 Task: "Remove" the purple label from the card.
Action: Mouse moved to (1114, 188)
Screenshot: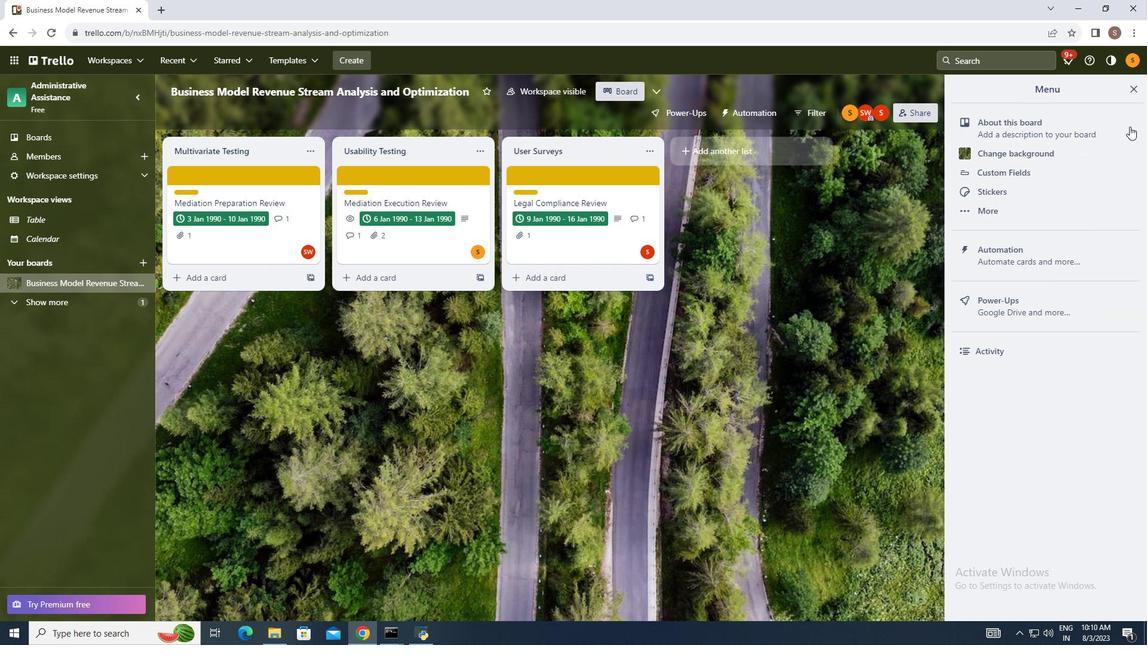 
Action: Mouse pressed left at (1114, 188)
Screenshot: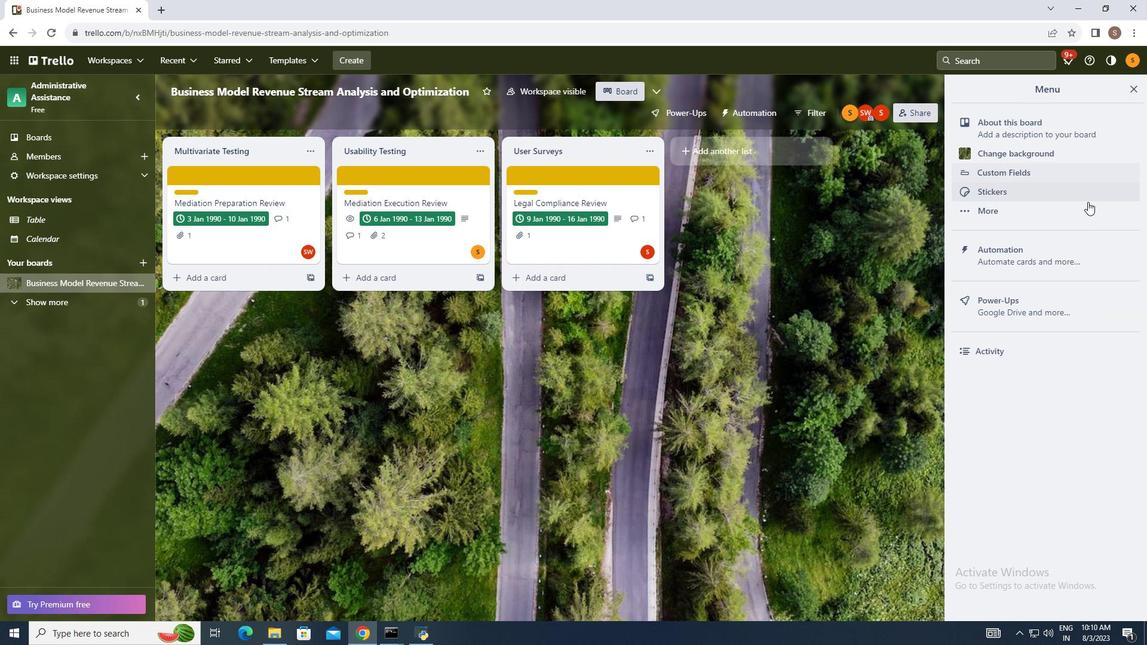 
Action: Mouse moved to (1023, 304)
Screenshot: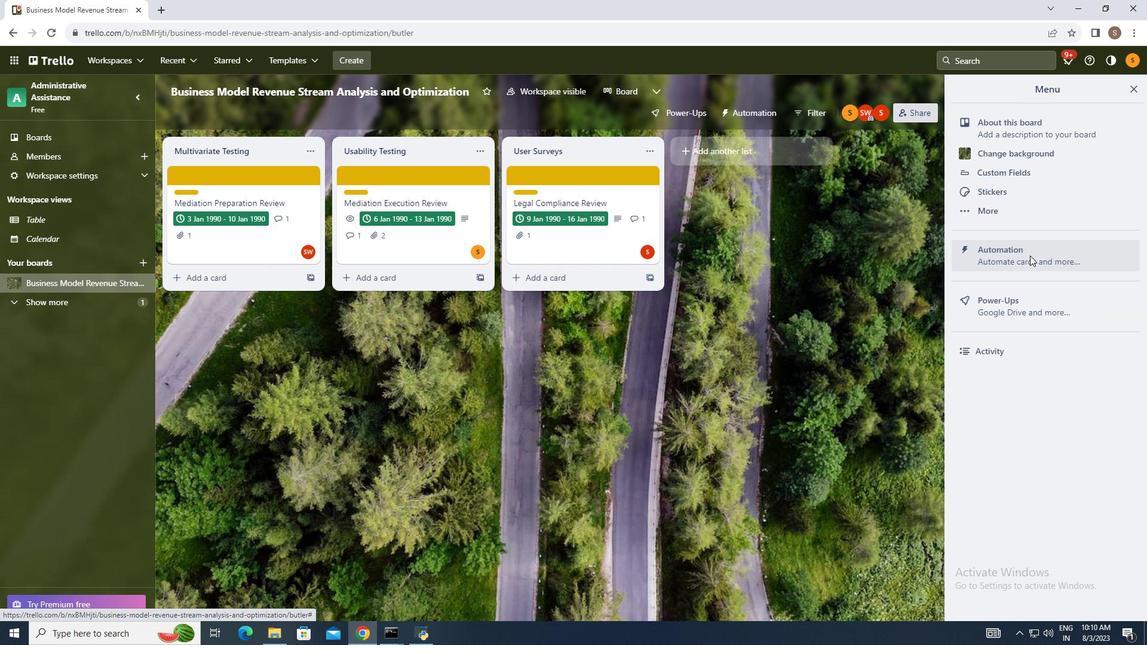 
Action: Mouse pressed left at (1023, 304)
Screenshot: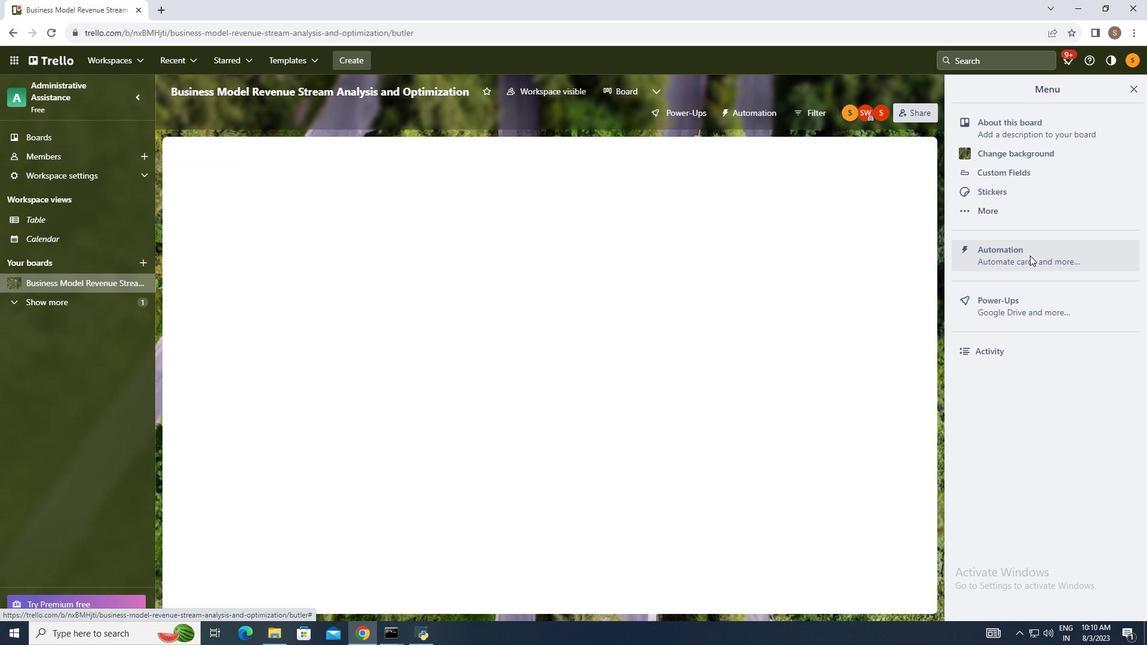 
Action: Mouse moved to (251, 342)
Screenshot: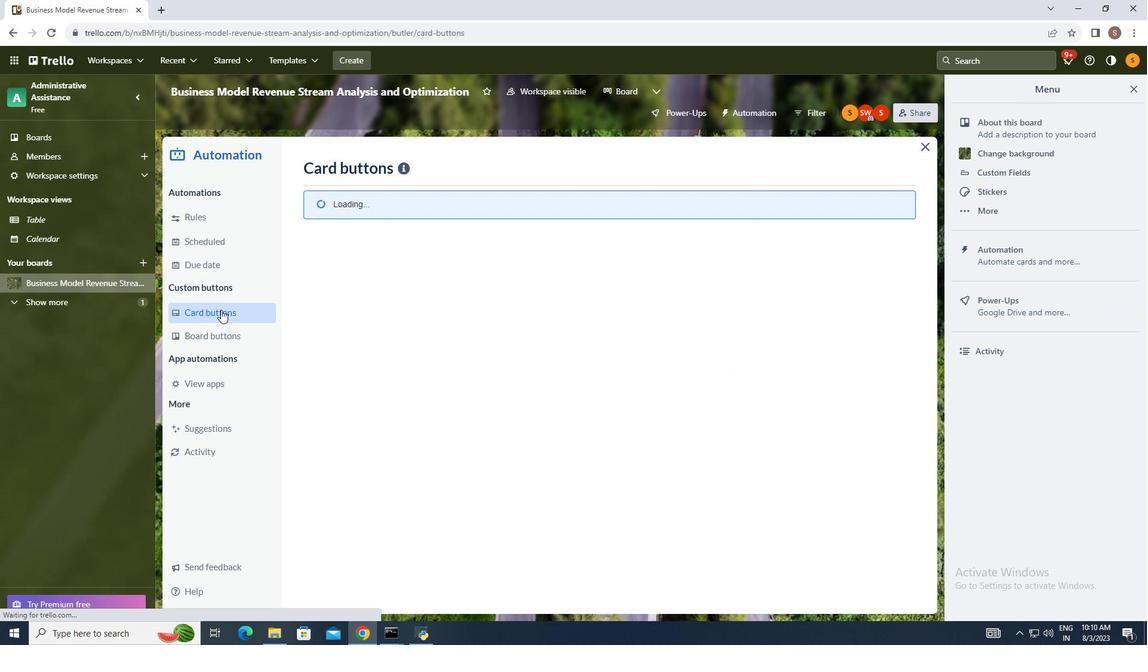 
Action: Mouse pressed left at (251, 342)
Screenshot: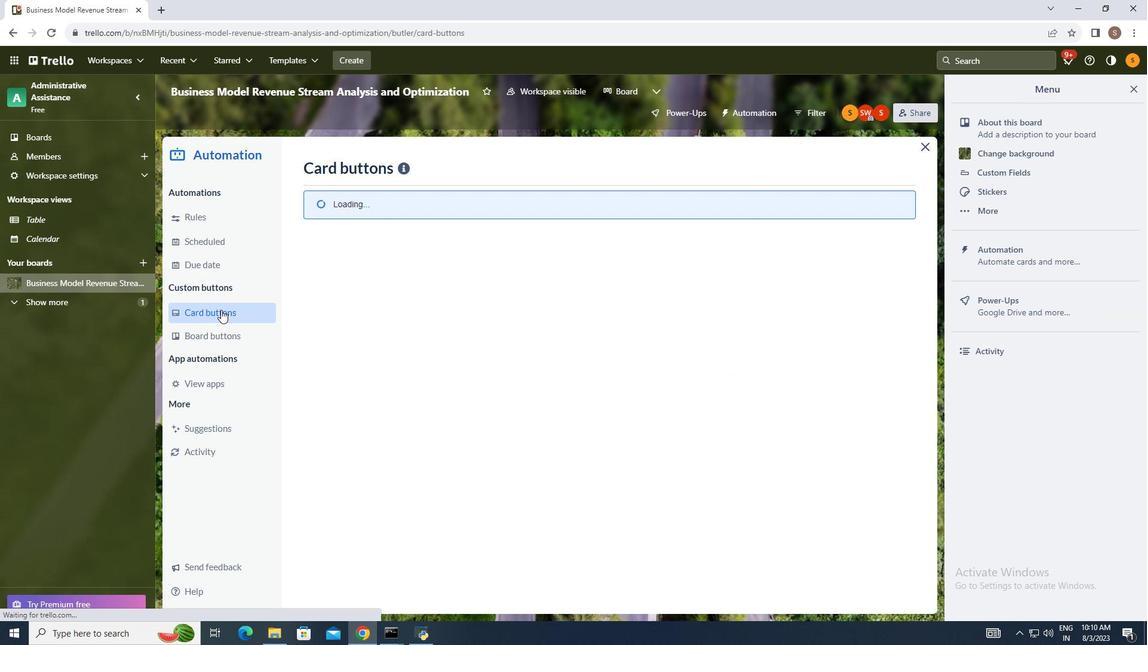 
Action: Mouse moved to (876, 240)
Screenshot: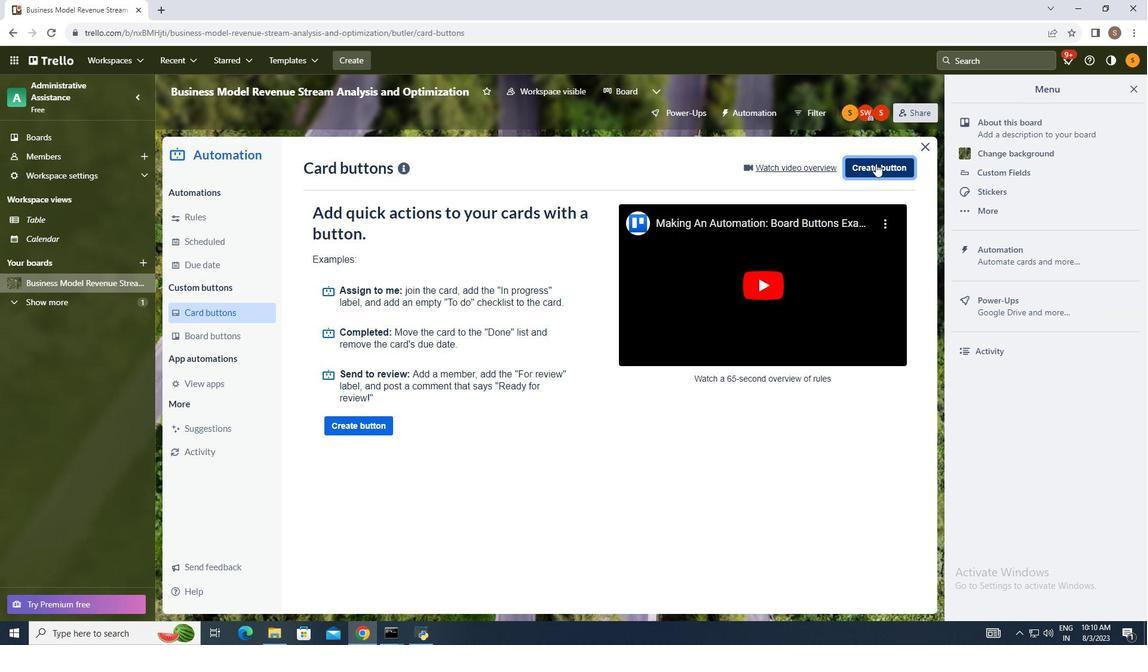 
Action: Mouse pressed left at (876, 240)
Screenshot: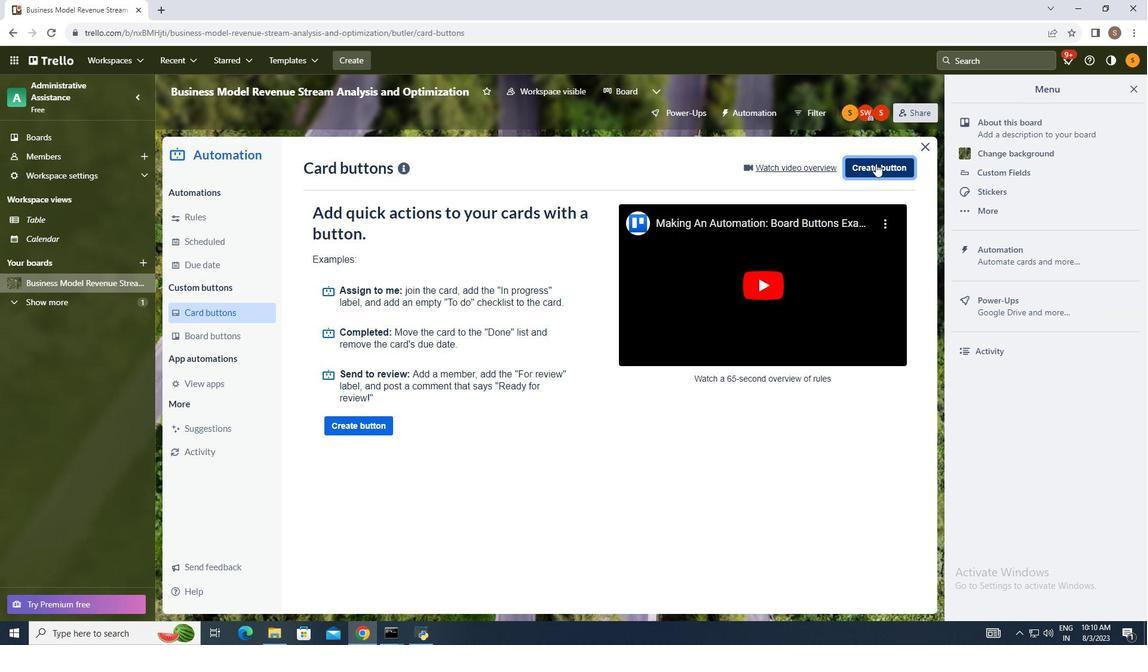
Action: Mouse moved to (614, 358)
Screenshot: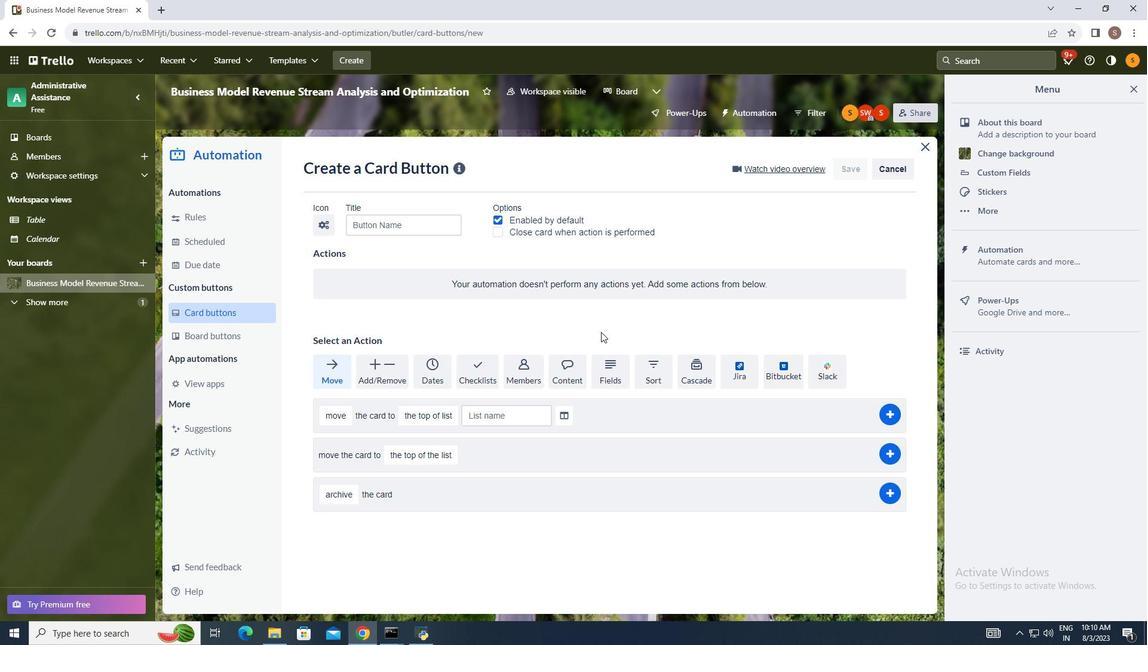 
Action: Mouse pressed left at (614, 358)
Screenshot: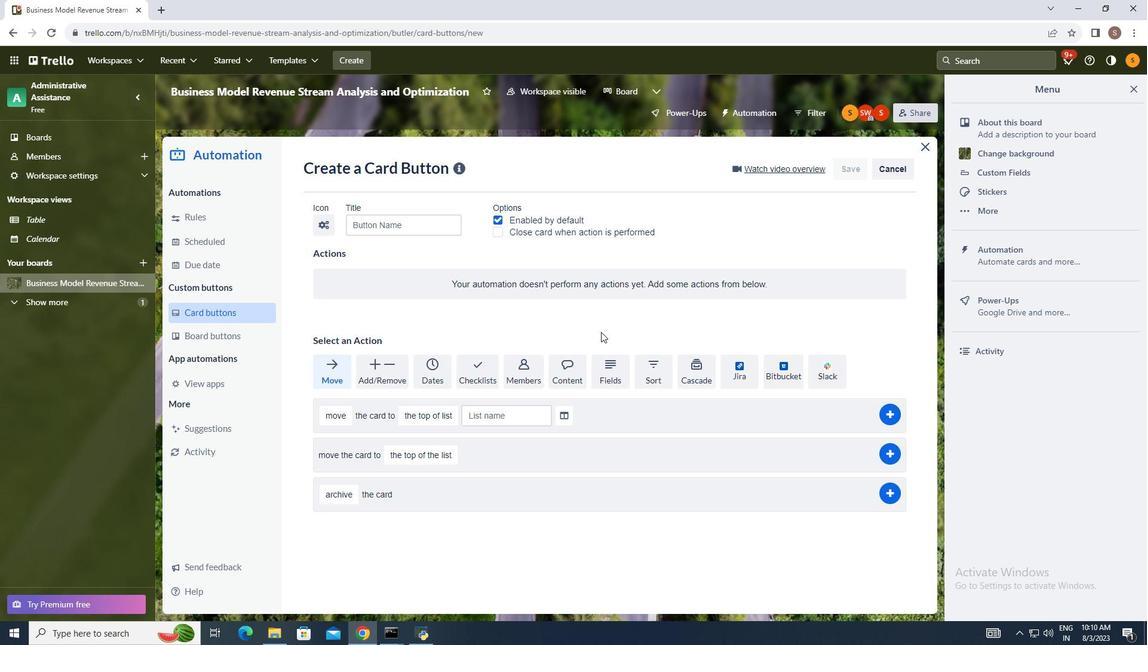 
Action: Mouse moved to (391, 385)
Screenshot: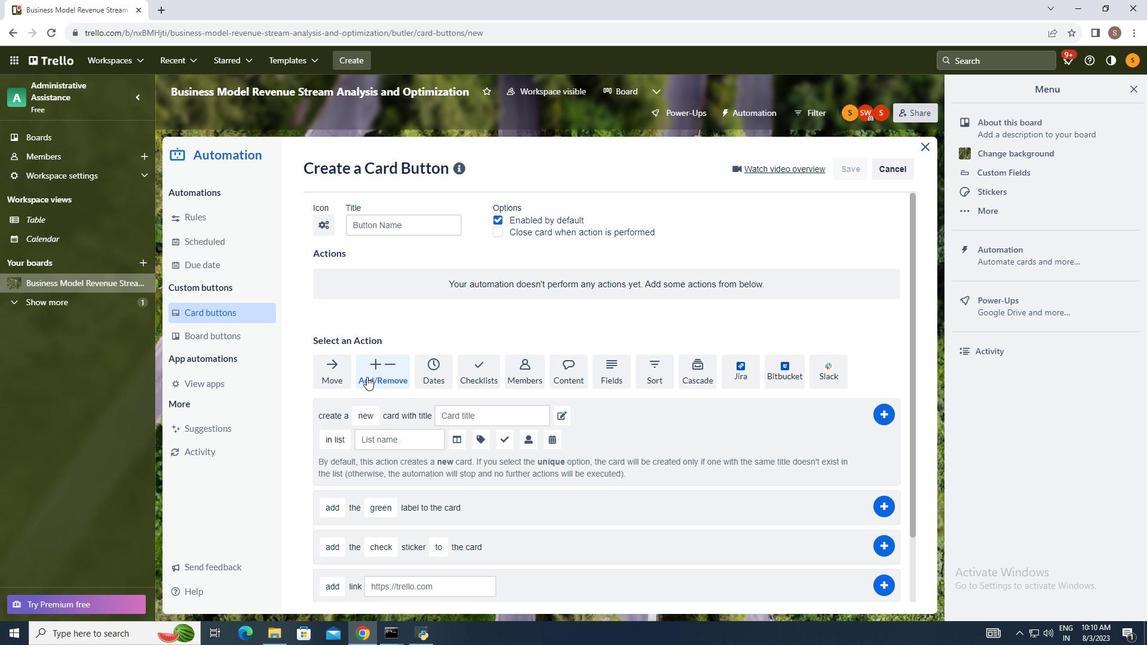 
Action: Mouse pressed left at (391, 385)
Screenshot: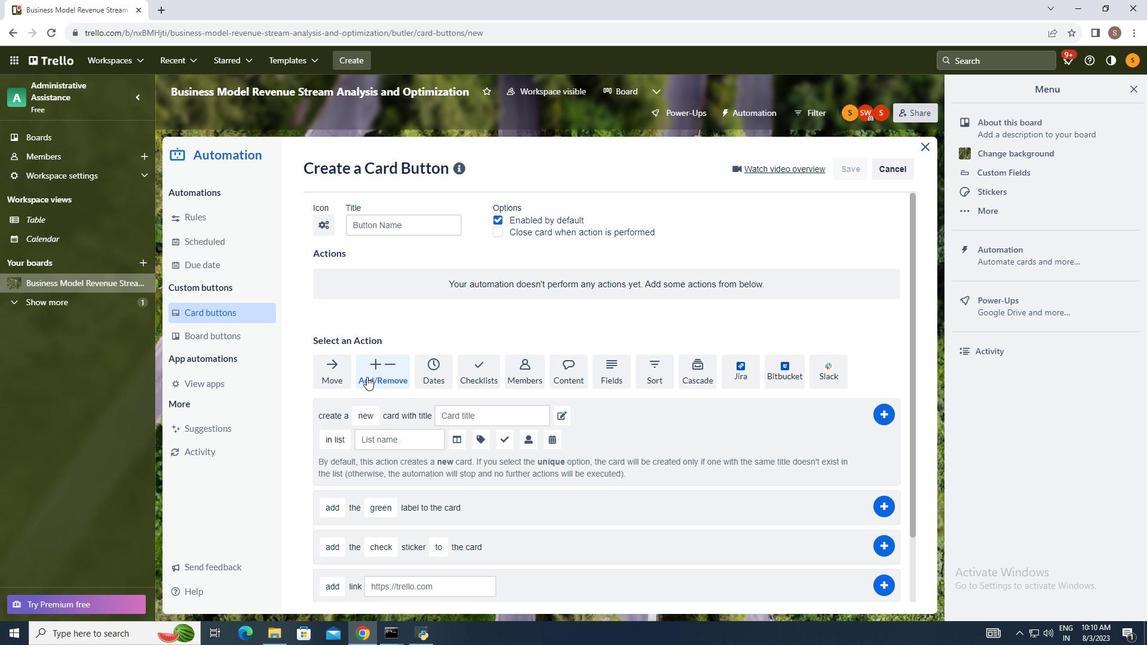 
Action: Mouse moved to (334, 469)
Screenshot: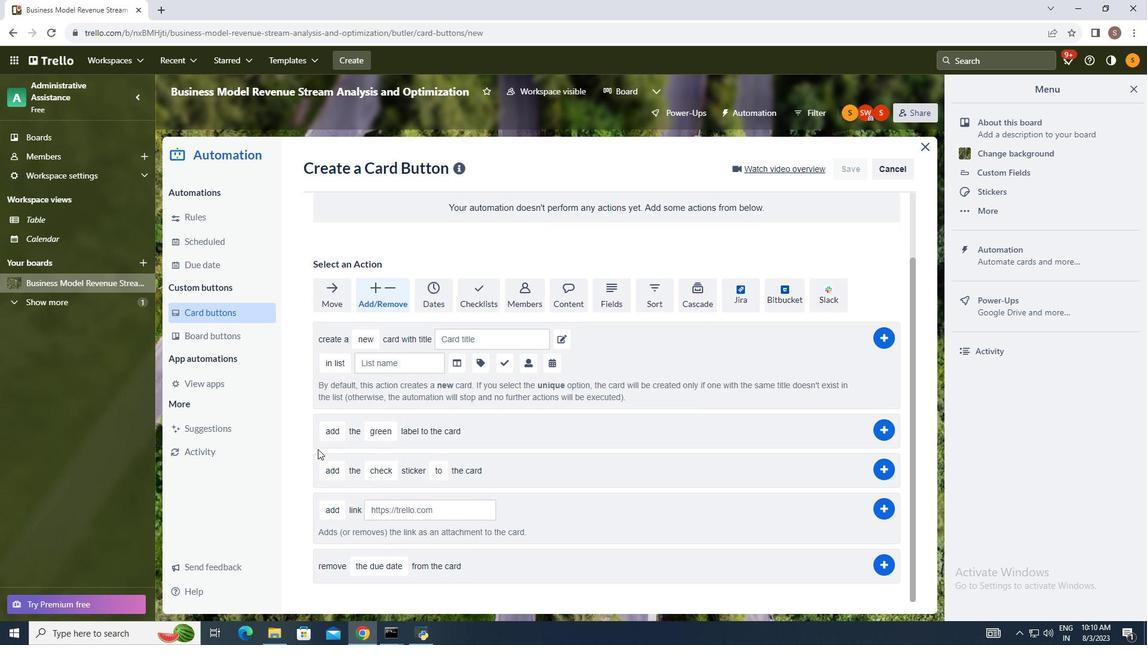 
Action: Mouse scrolled (334, 468) with delta (0, 0)
Screenshot: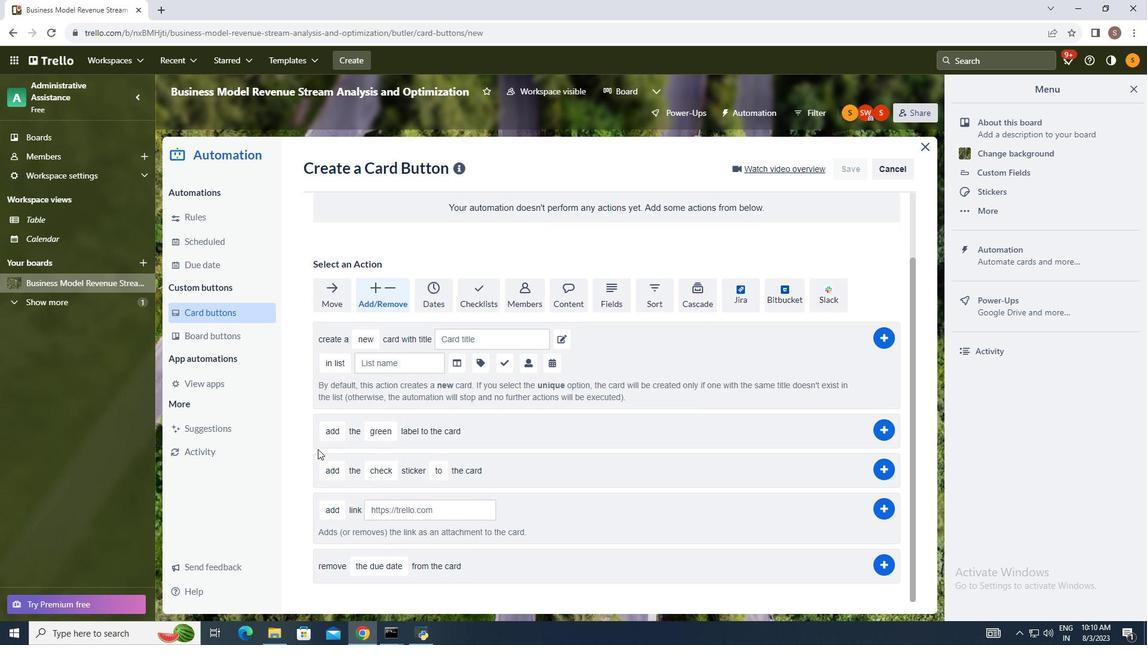 
Action: Mouse moved to (336, 465)
Screenshot: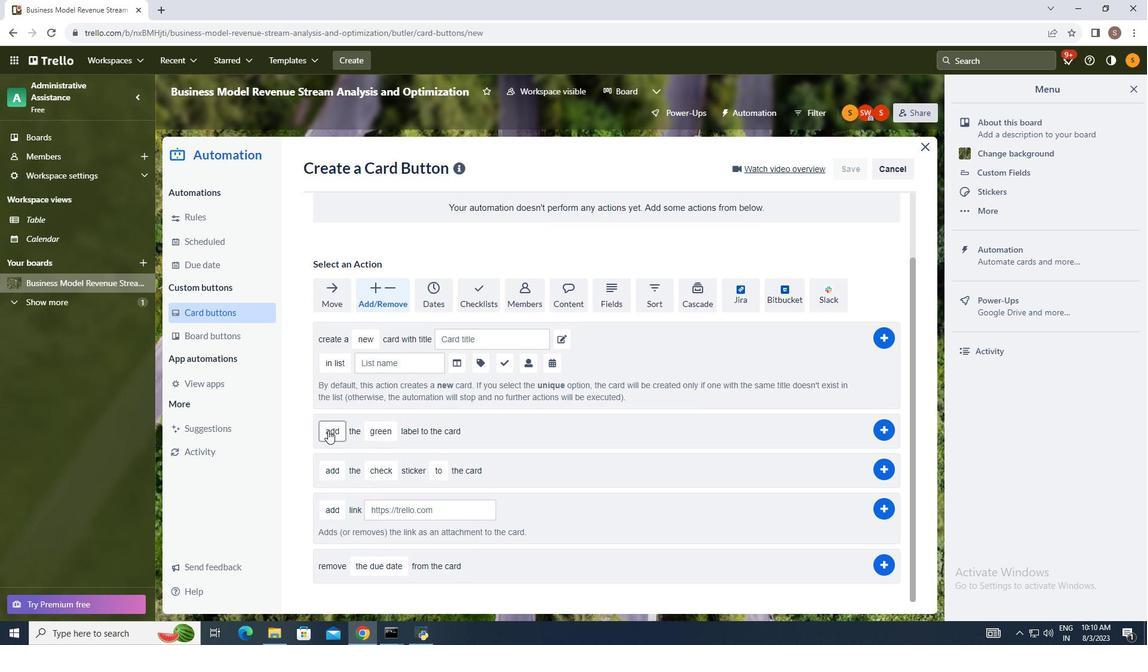 
Action: Mouse scrolled (336, 466) with delta (0, 0)
Screenshot: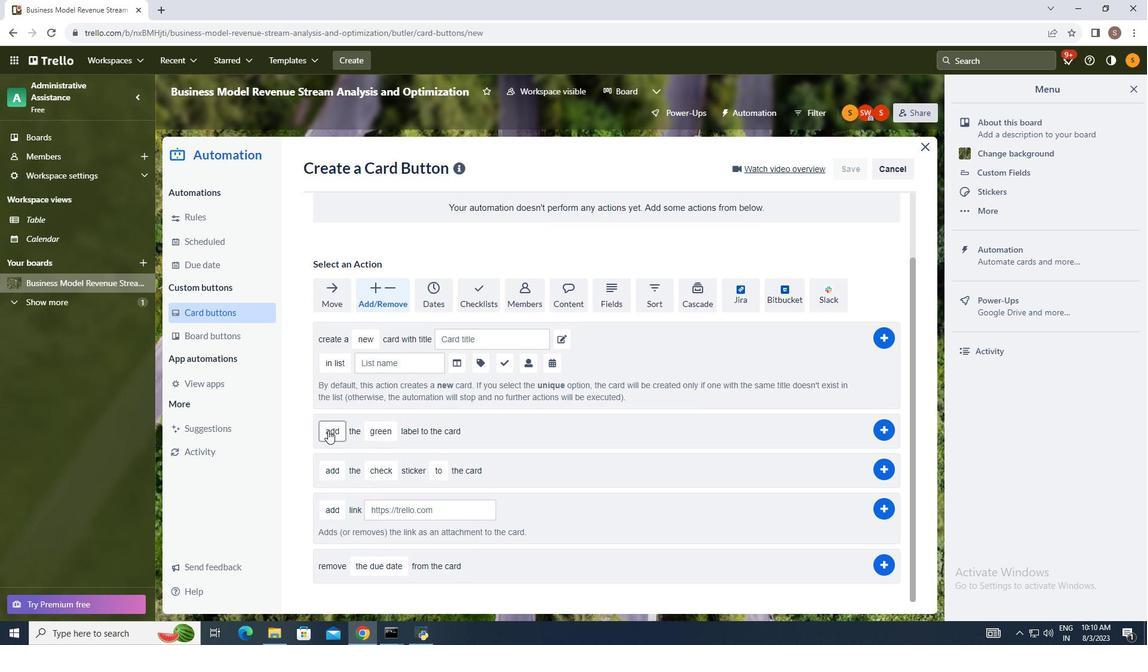 
Action: Mouse moved to (353, 427)
Screenshot: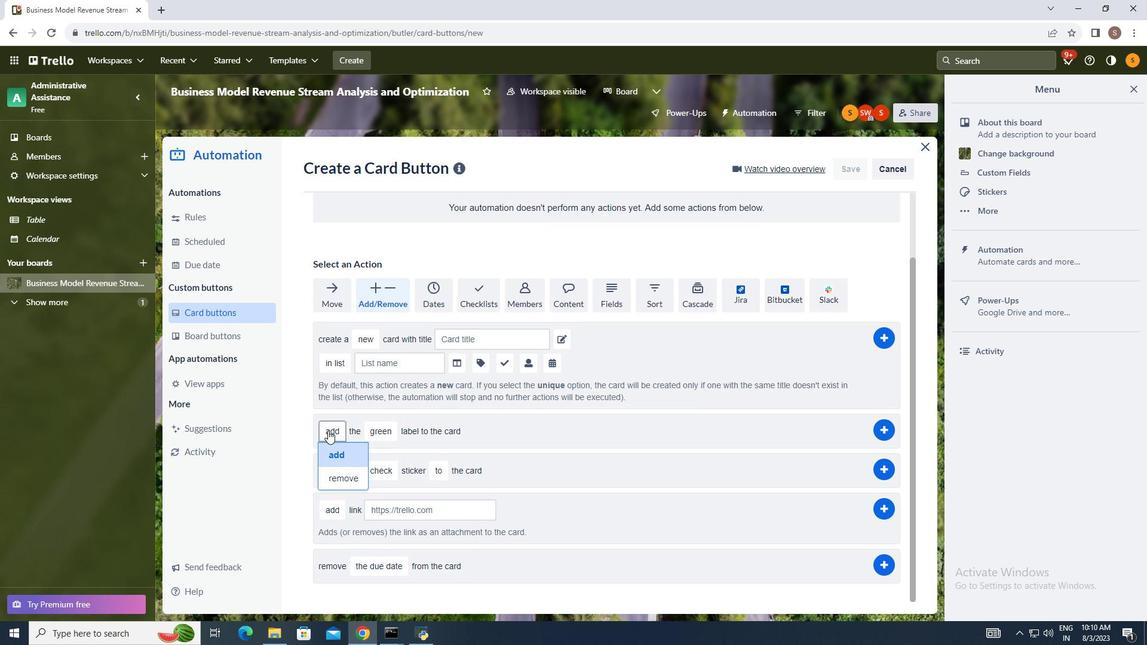 
Action: Mouse pressed left at (353, 427)
Screenshot: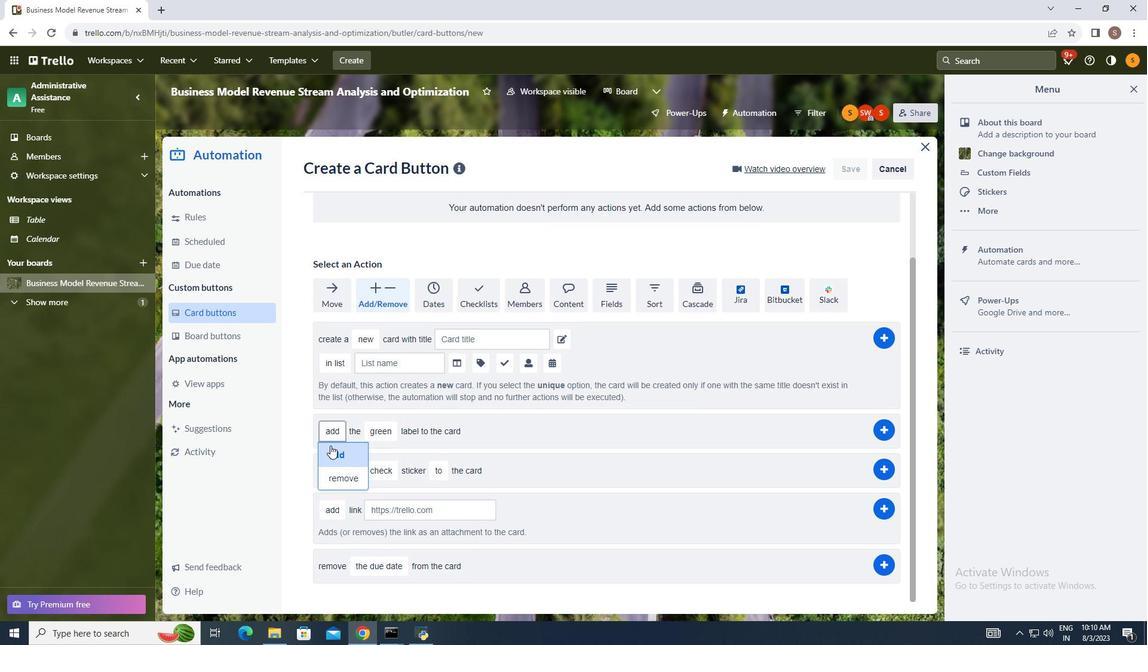 
Action: Mouse moved to (364, 459)
Screenshot: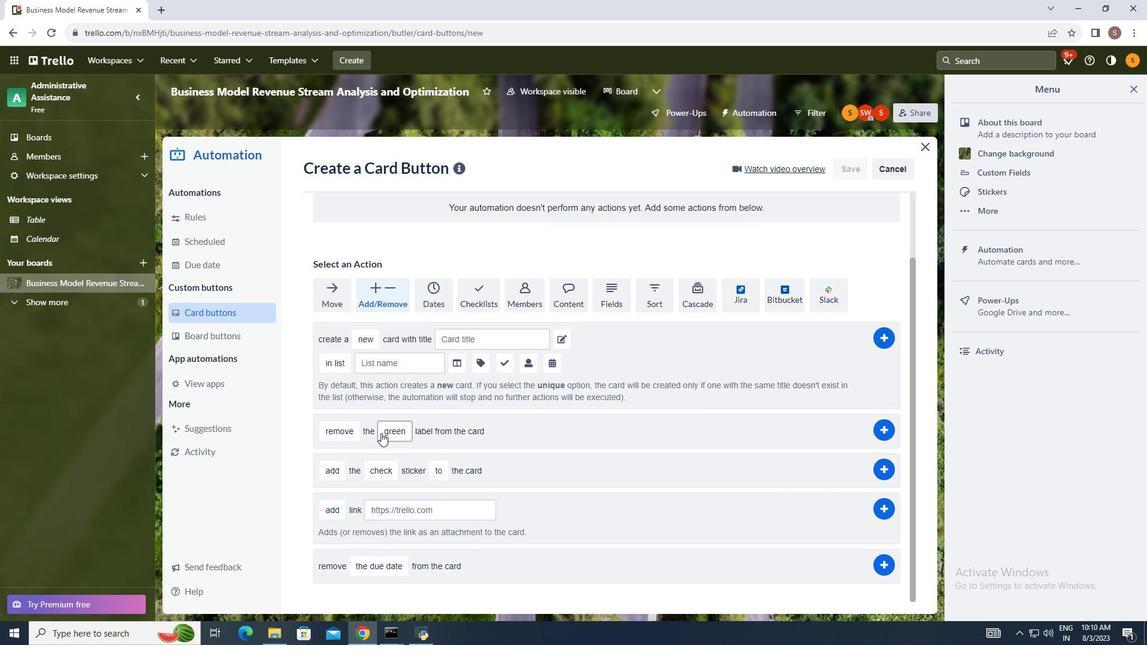
Action: Mouse pressed left at (364, 459)
Screenshot: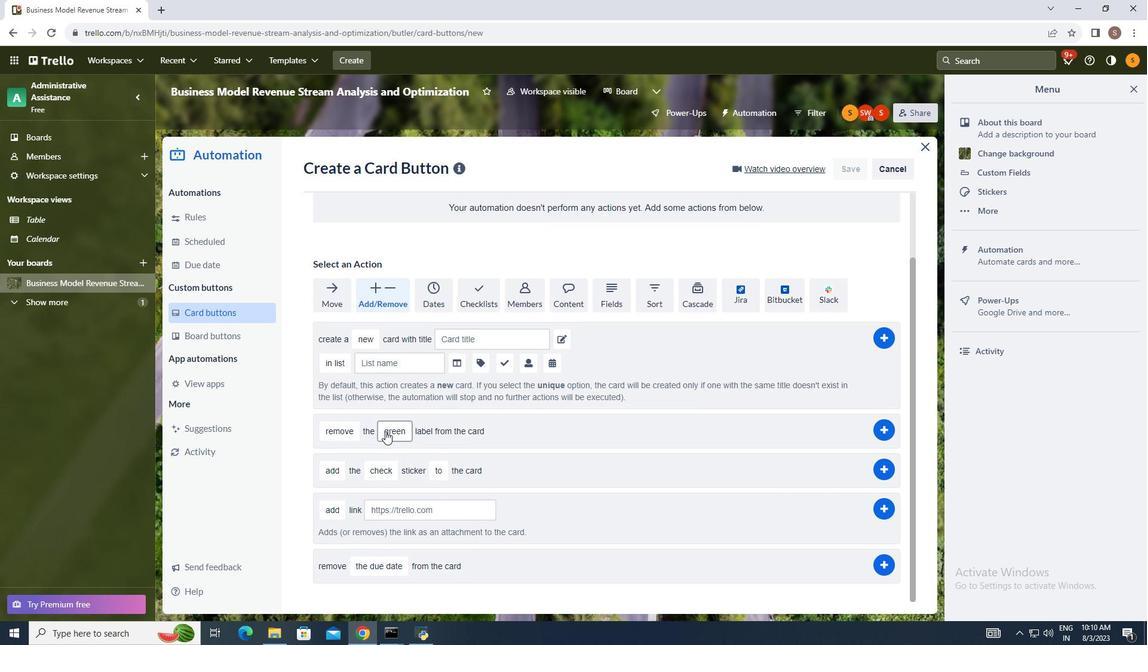 
Action: Mouse moved to (408, 428)
Screenshot: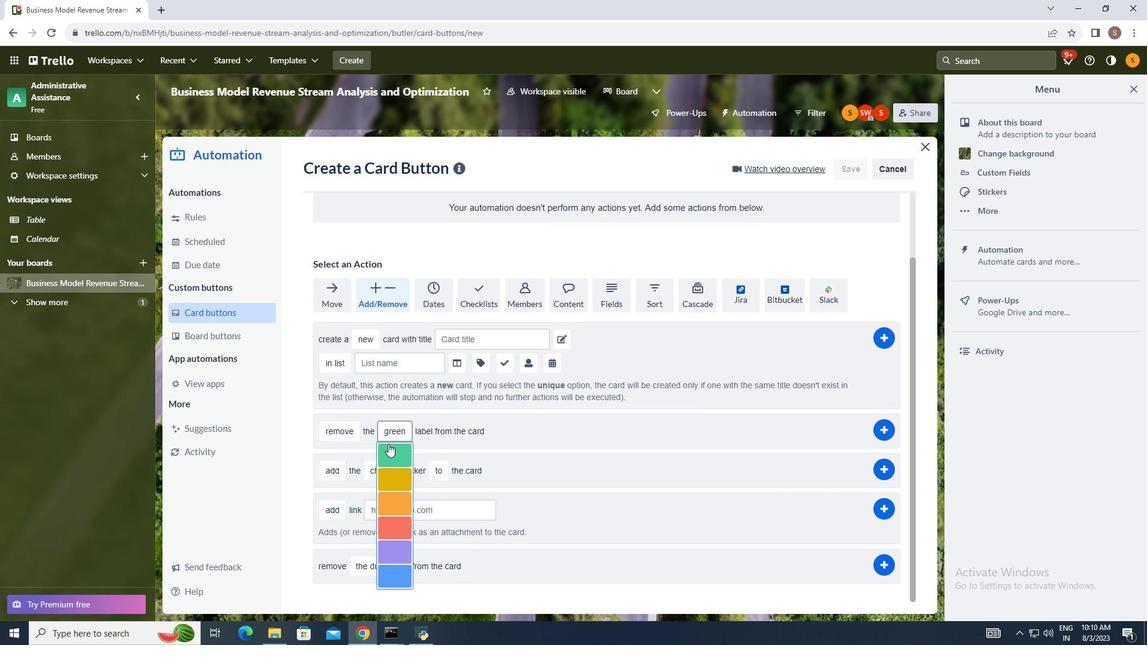 
Action: Mouse pressed left at (408, 428)
Screenshot: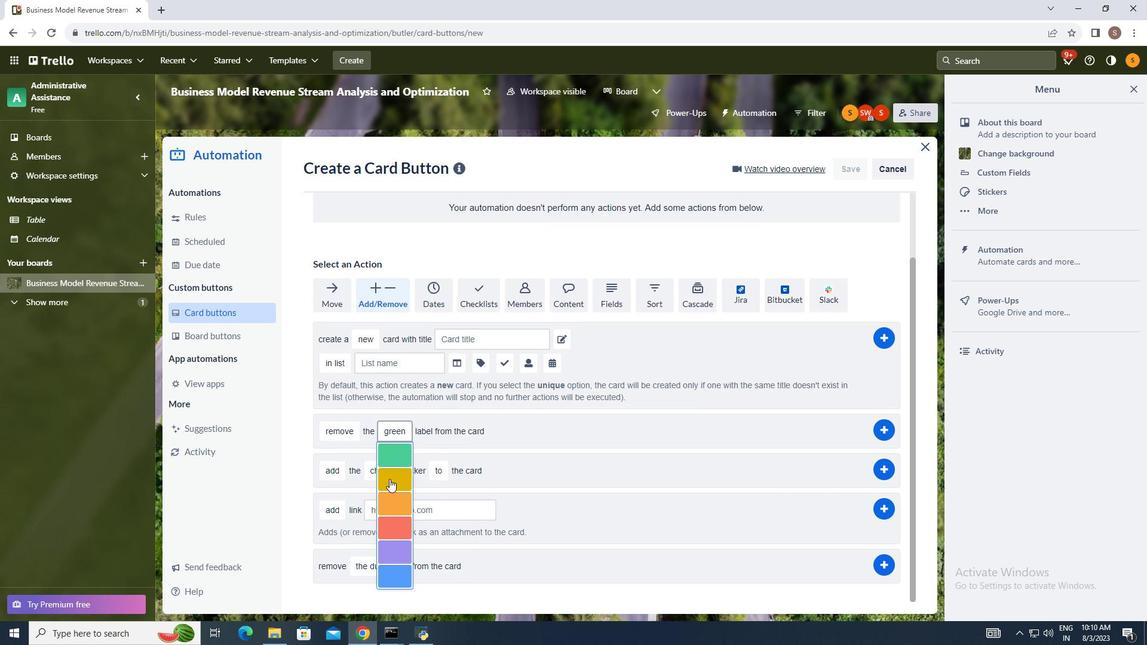 
Action: Mouse moved to (414, 511)
Screenshot: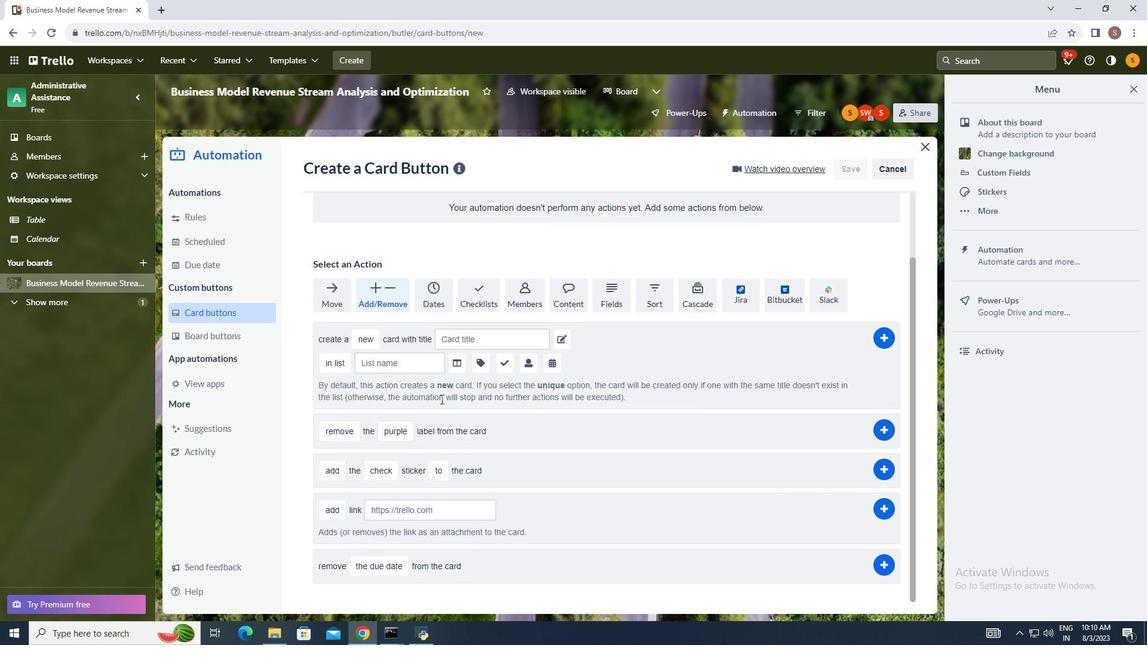 
Action: Mouse pressed left at (414, 511)
Screenshot: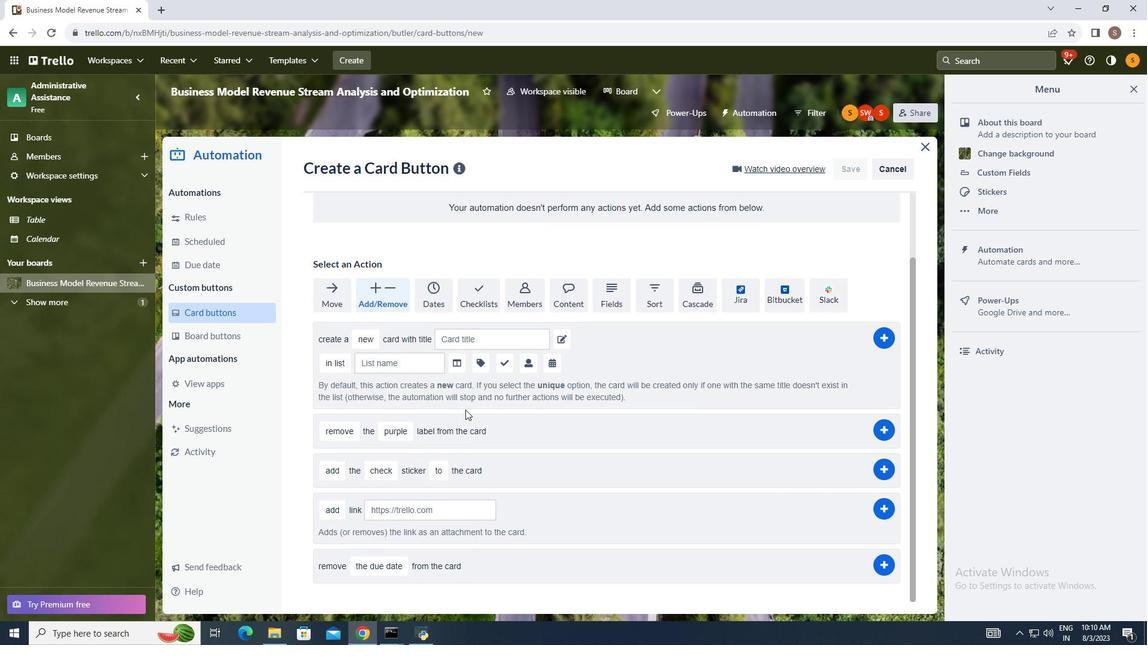
Action: Mouse moved to (879, 428)
Screenshot: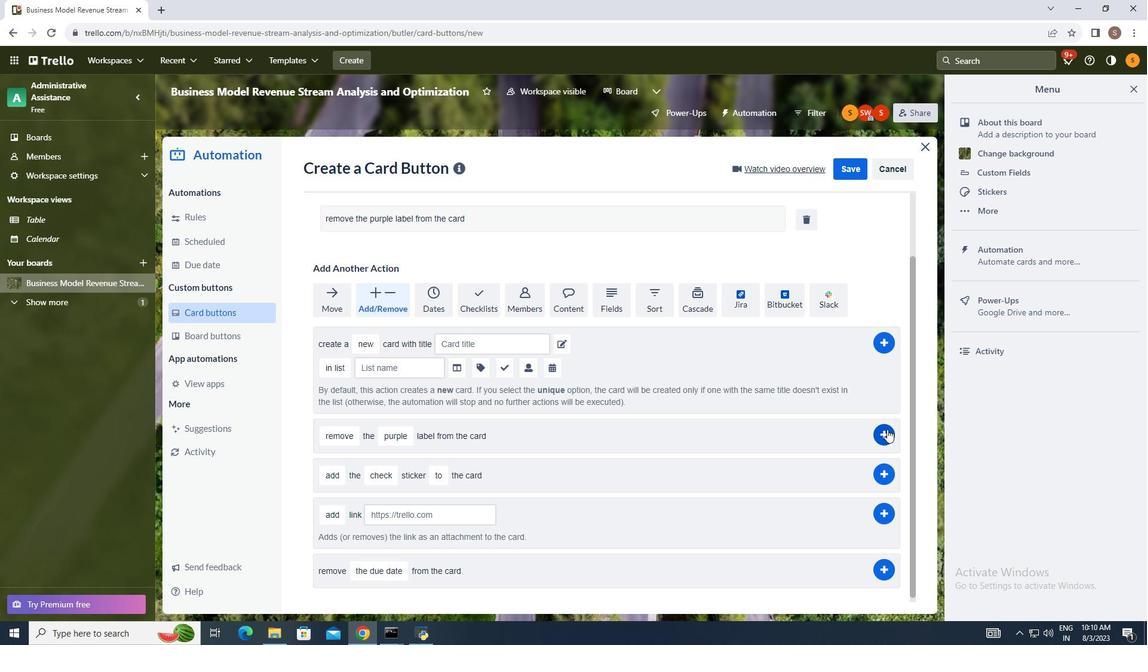 
Action: Mouse pressed left at (879, 428)
Screenshot: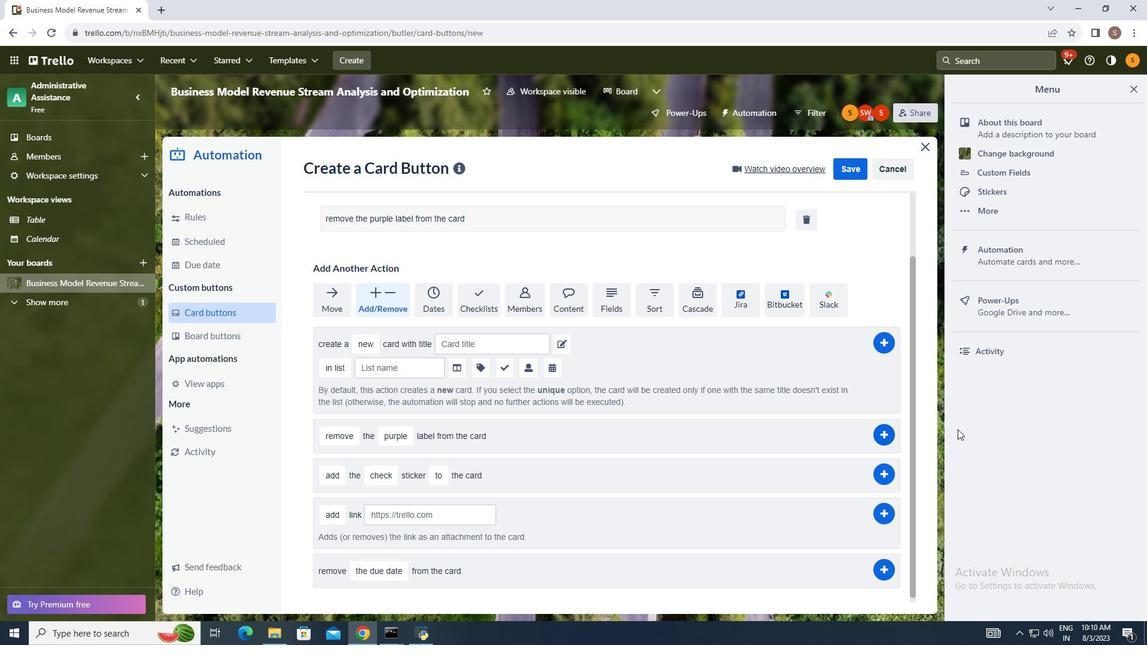 
Action: Mouse moved to (988, 427)
Screenshot: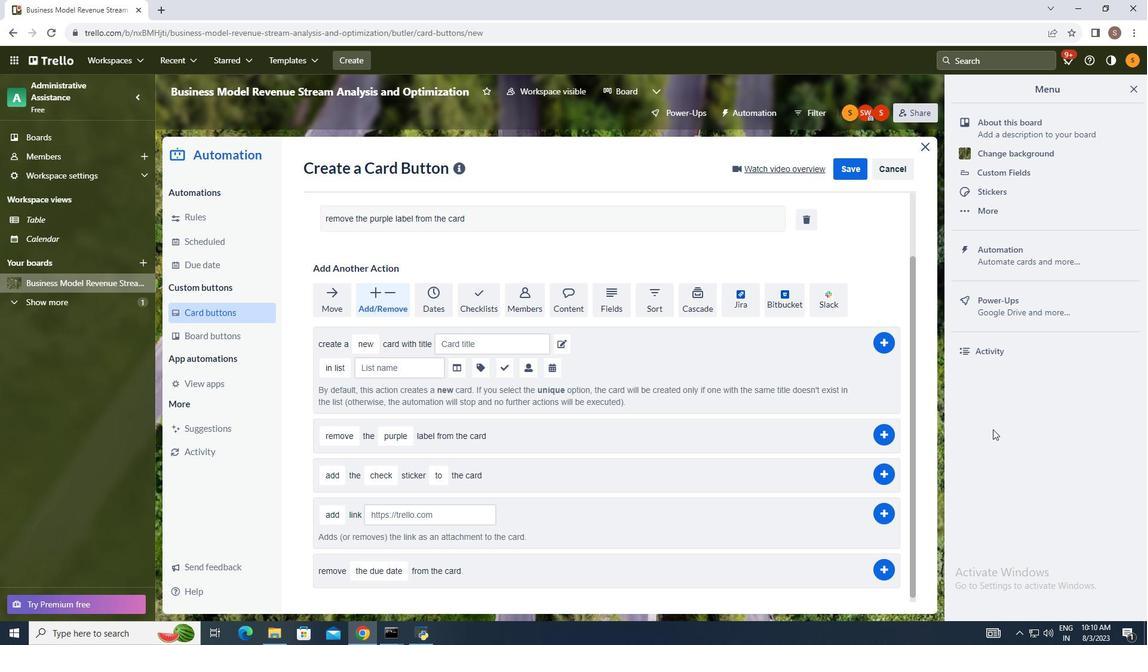 
